 Task: Create ChildIssue0045 as Child Issue of Issue Issue0023 in Backlog  in Scrum Project Project0005 in Jira
Action: Mouse moved to (320, 366)
Screenshot: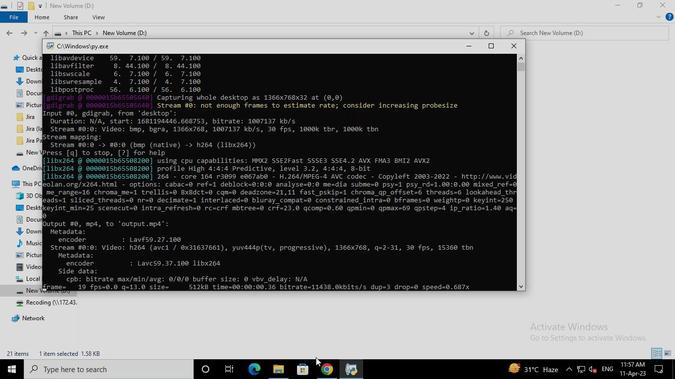 
Action: Mouse pressed left at (320, 366)
Screenshot: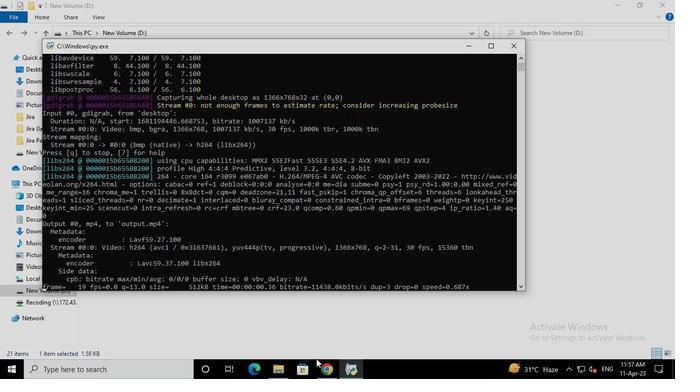 
Action: Mouse moved to (66, 152)
Screenshot: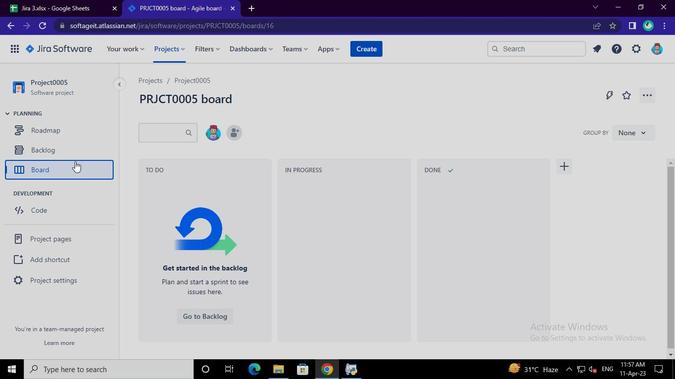 
Action: Mouse pressed left at (66, 152)
Screenshot: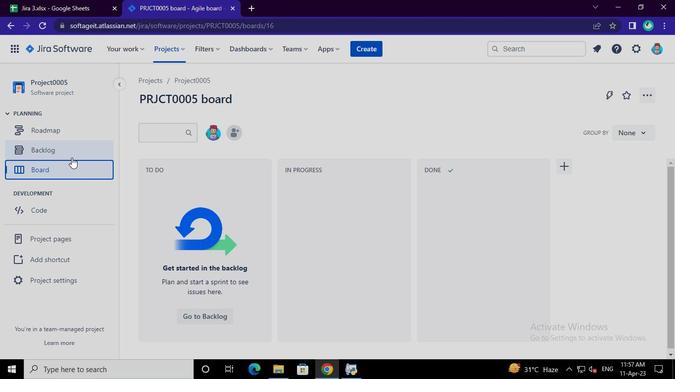 
Action: Mouse moved to (230, 265)
Screenshot: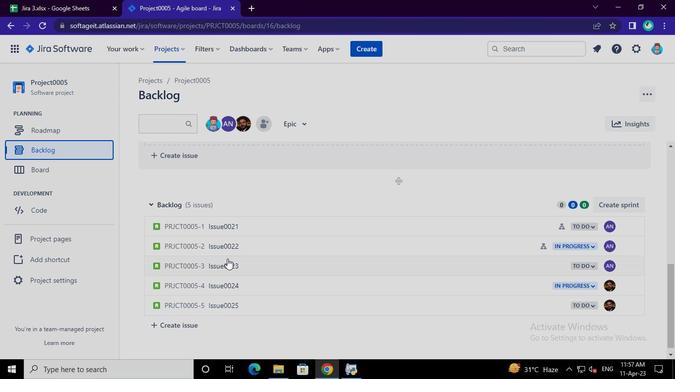 
Action: Mouse pressed left at (230, 265)
Screenshot: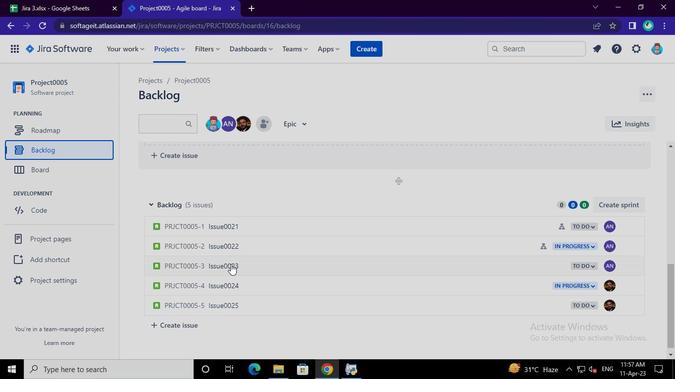 
Action: Mouse moved to (504, 196)
Screenshot: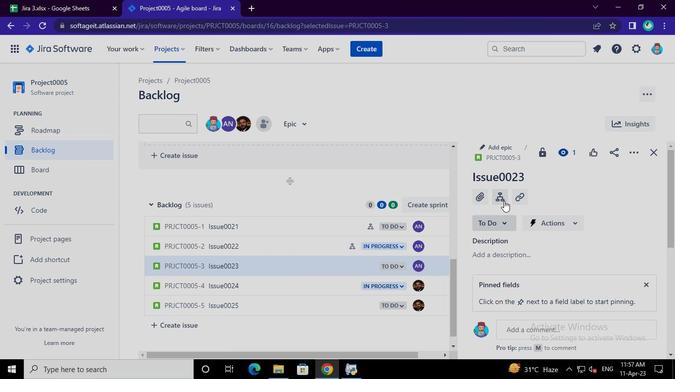
Action: Mouse pressed left at (504, 196)
Screenshot: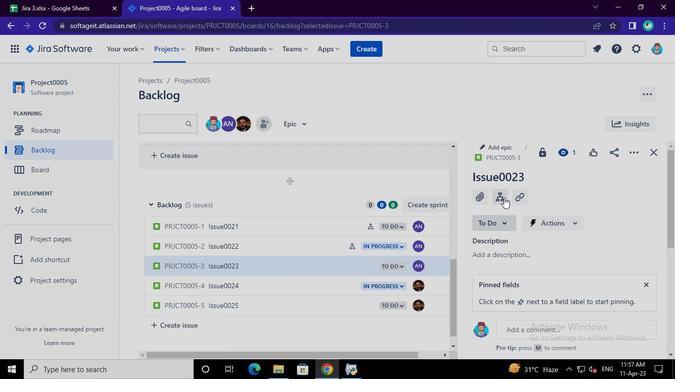 
Action: Mouse moved to (504, 241)
Screenshot: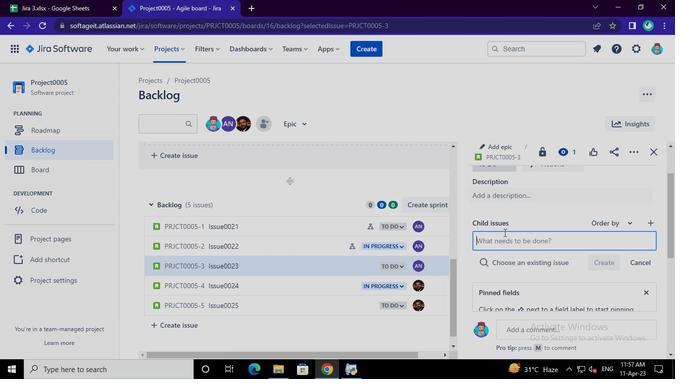 
Action: Mouse pressed left at (504, 241)
Screenshot: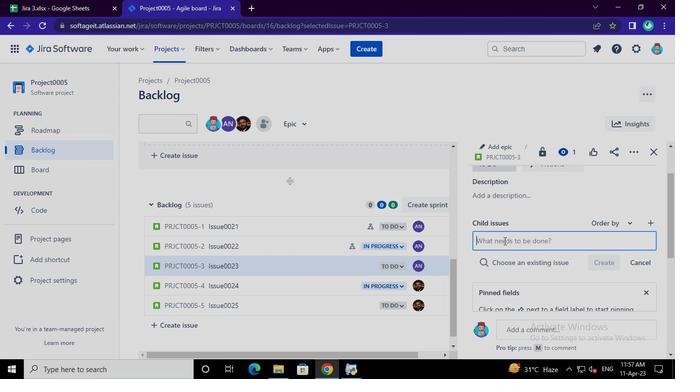 
Action: Keyboard Key.shift
Screenshot: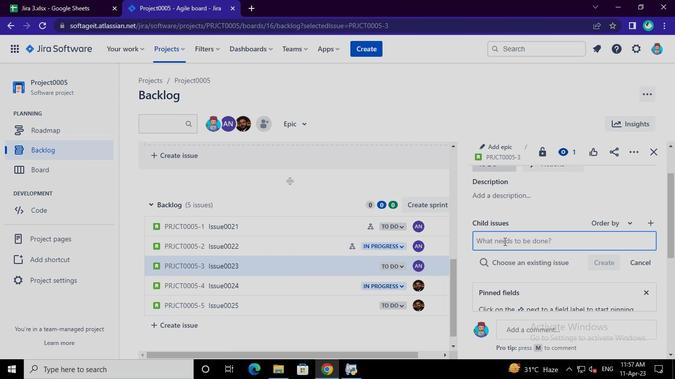 
Action: Keyboard C
Screenshot: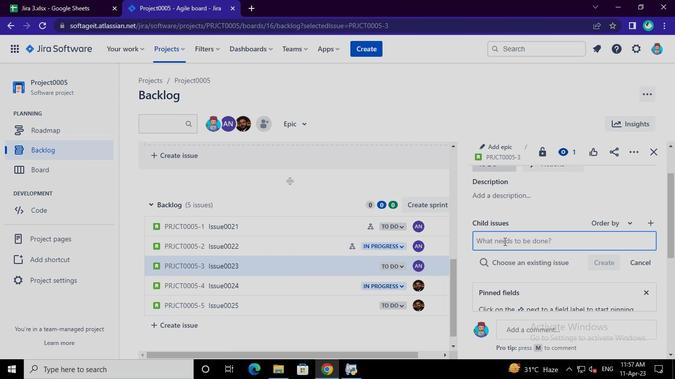 
Action: Keyboard h
Screenshot: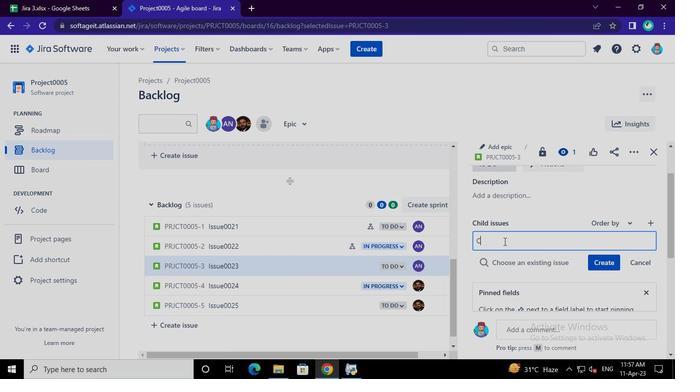 
Action: Keyboard i
Screenshot: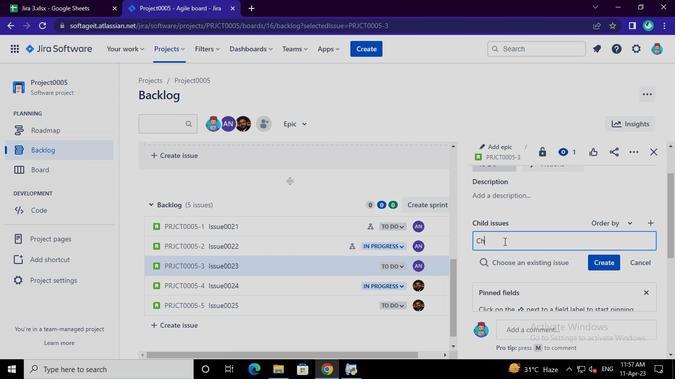 
Action: Keyboard l
Screenshot: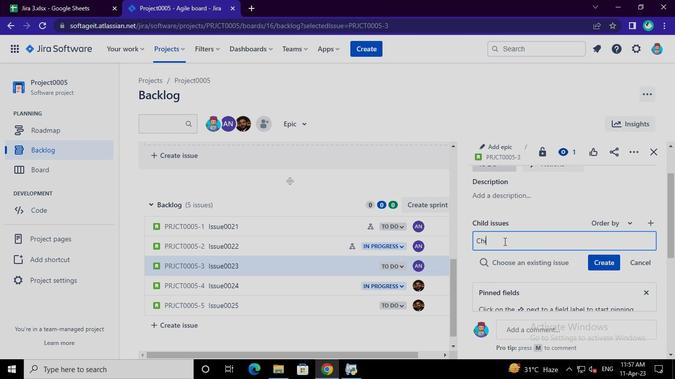 
Action: Keyboard d
Screenshot: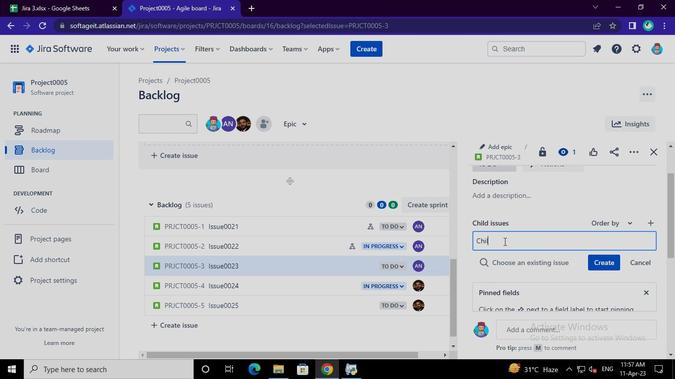 
Action: Keyboard Key.shift
Screenshot: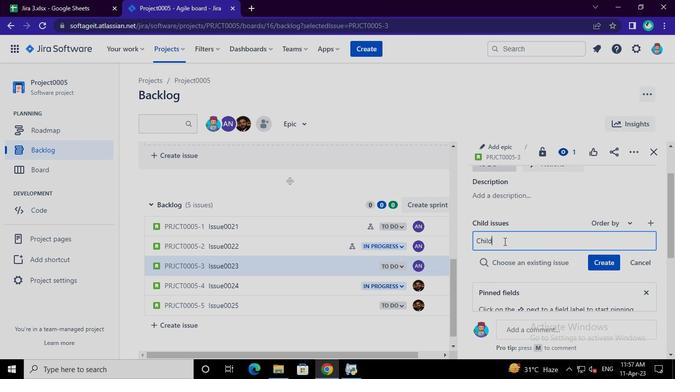
Action: Keyboard I
Screenshot: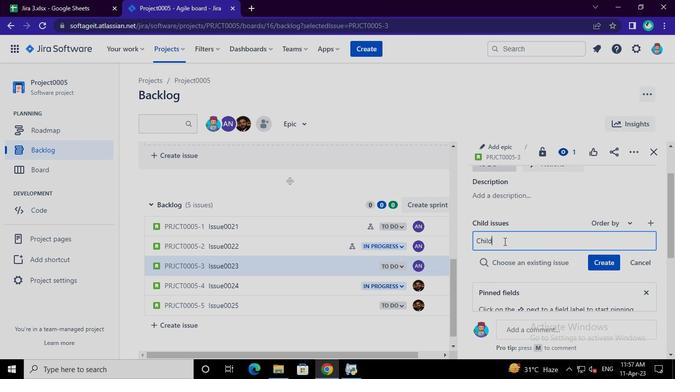 
Action: Keyboard s
Screenshot: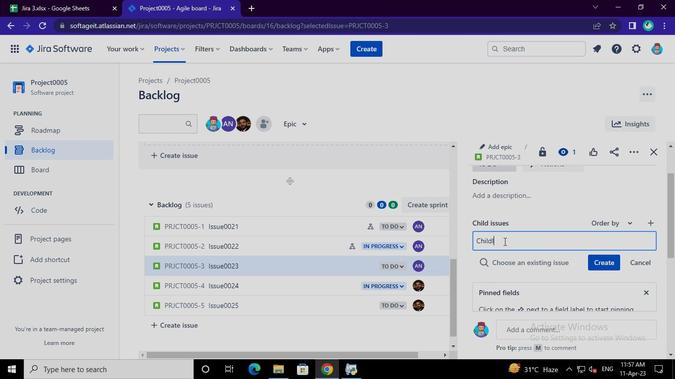 
Action: Keyboard s
Screenshot: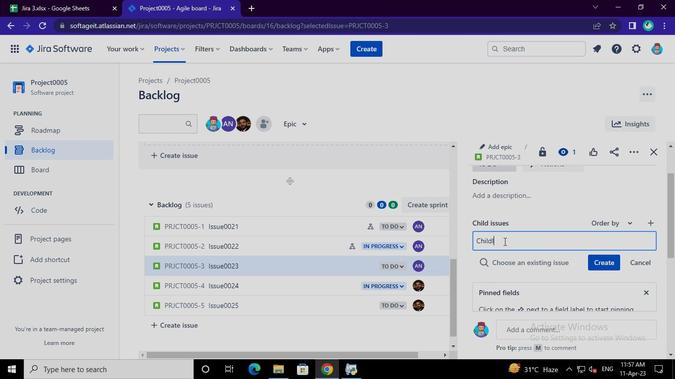 
Action: Keyboard u
Screenshot: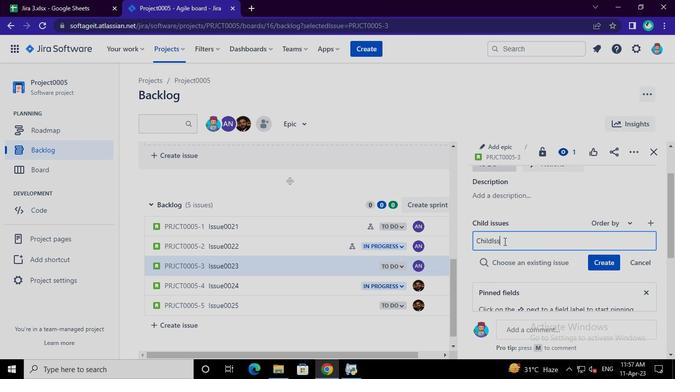 
Action: Keyboard e
Screenshot: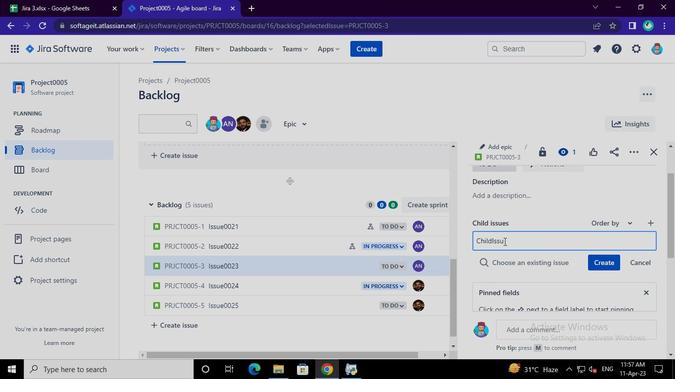 
Action: Keyboard <96>
Screenshot: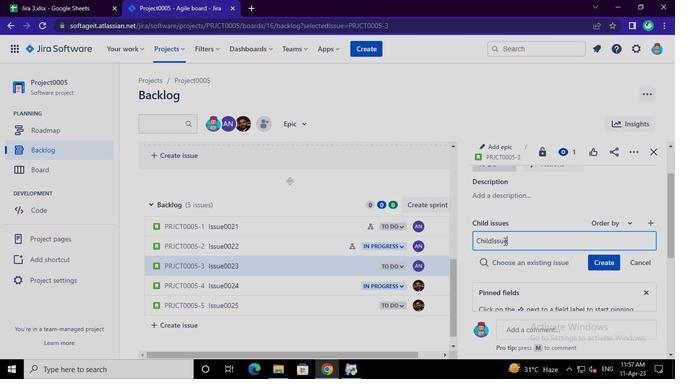 
Action: Keyboard <96>
Screenshot: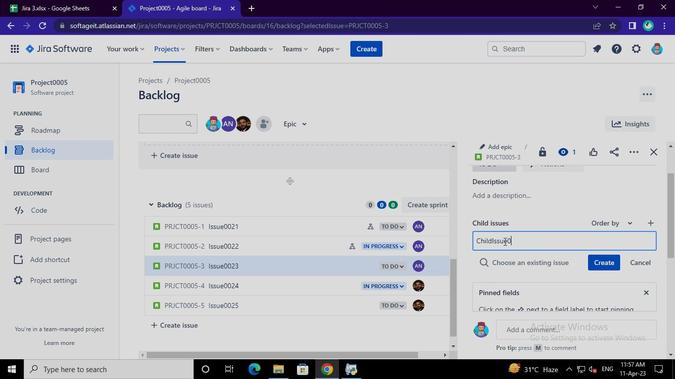 
Action: Keyboard <100>
Screenshot: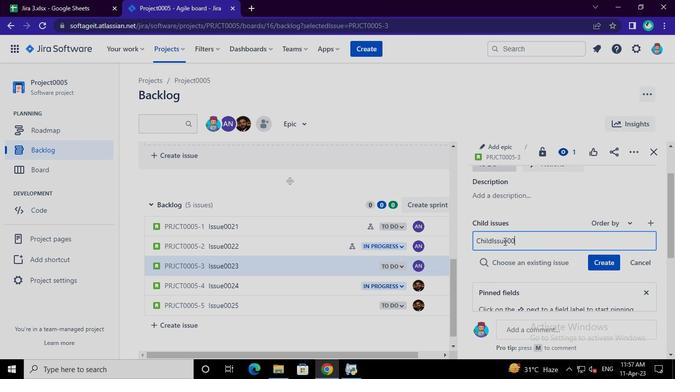 
Action: Keyboard <101>
Screenshot: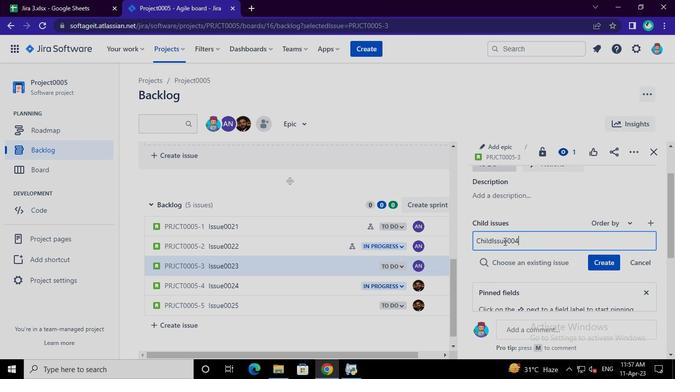 
Action: Mouse moved to (604, 271)
Screenshot: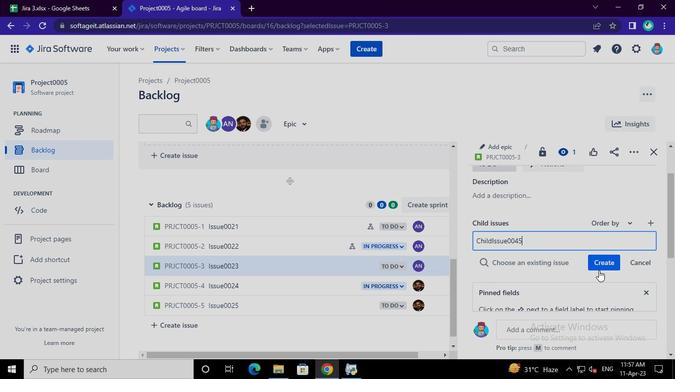 
Action: Mouse pressed left at (604, 271)
Screenshot: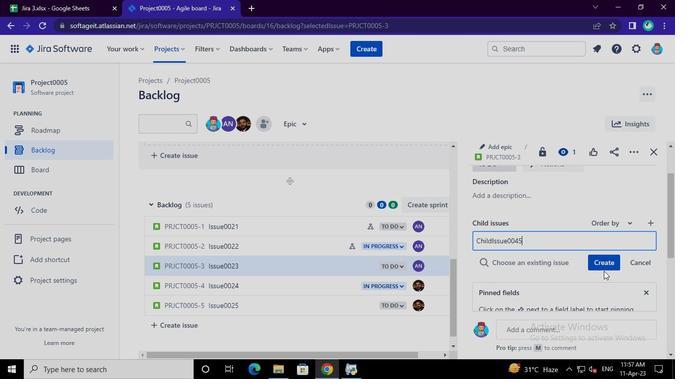
Action: Mouse moved to (604, 267)
Screenshot: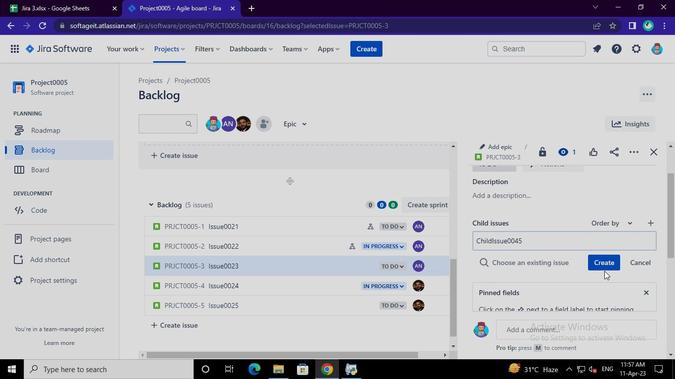 
Action: Mouse pressed left at (604, 267)
Screenshot: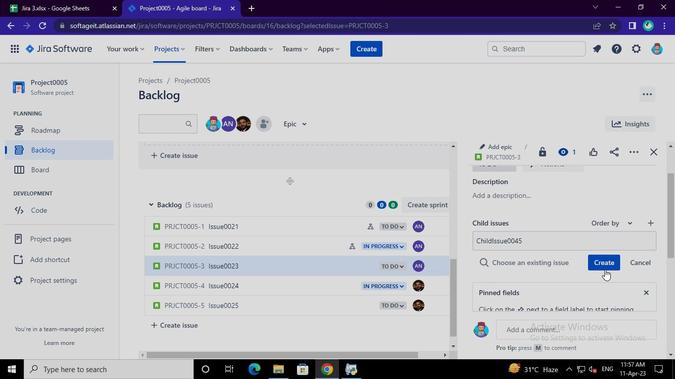 
Action: Mouse moved to (348, 378)
Screenshot: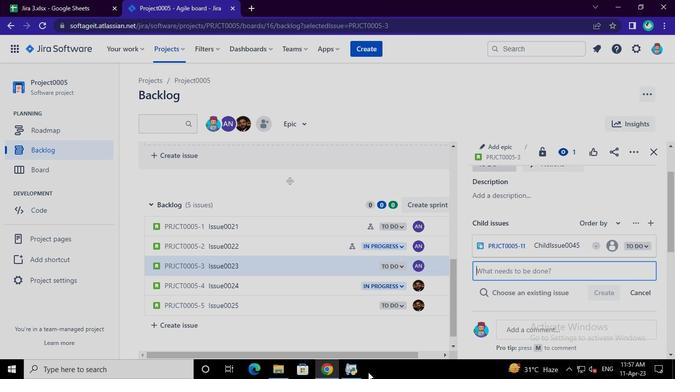 
Action: Mouse pressed left at (348, 378)
Screenshot: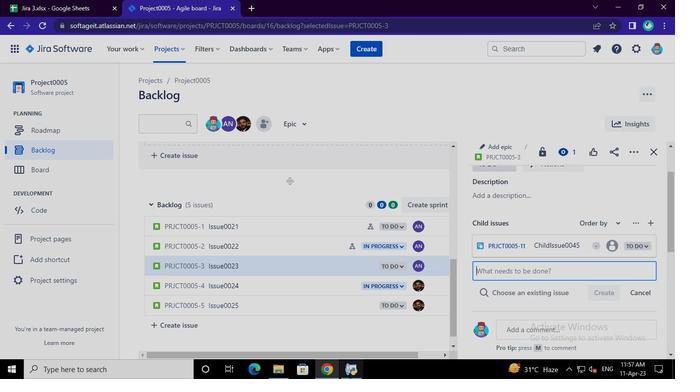 
Action: Mouse moved to (509, 45)
Screenshot: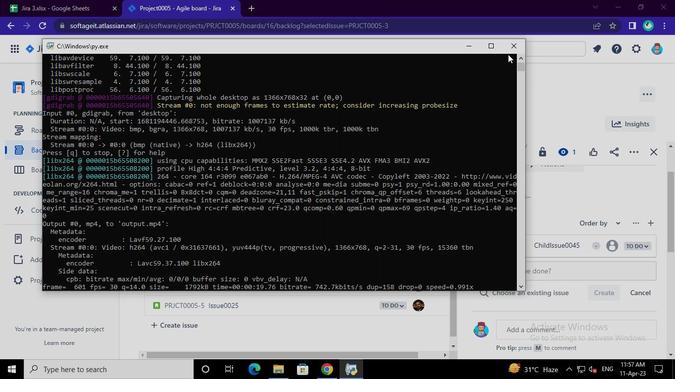 
Action: Mouse pressed left at (509, 45)
Screenshot: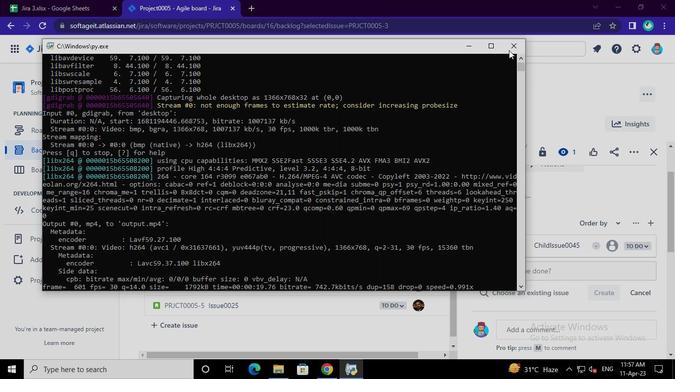 
